 Task: Select Convenience. Add to cart, from Total Wine & More for 2233 Arbour Crest Dr, Carrolton, Texas 75007, Cell Number 8177146937, following items : Karbach Free and Easy Non- Alc IPA Can  - 2,_x000D_
Old Forester 86 - 1
Action: Mouse moved to (324, 128)
Screenshot: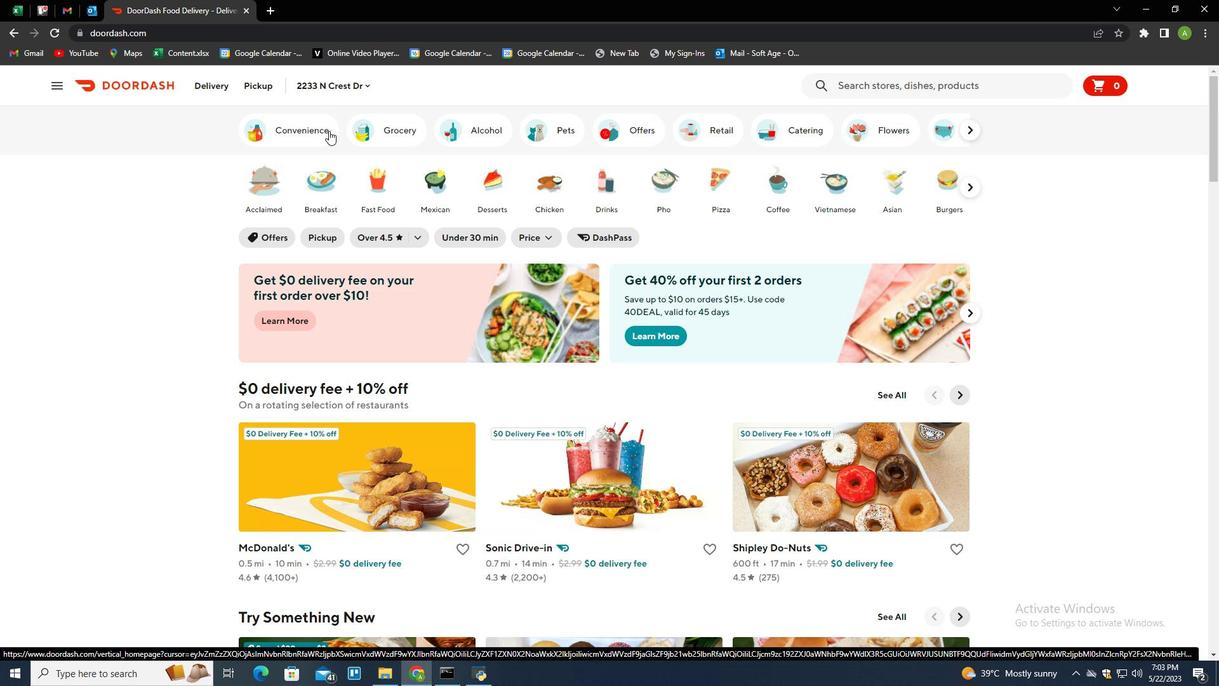
Action: Mouse pressed left at (324, 128)
Screenshot: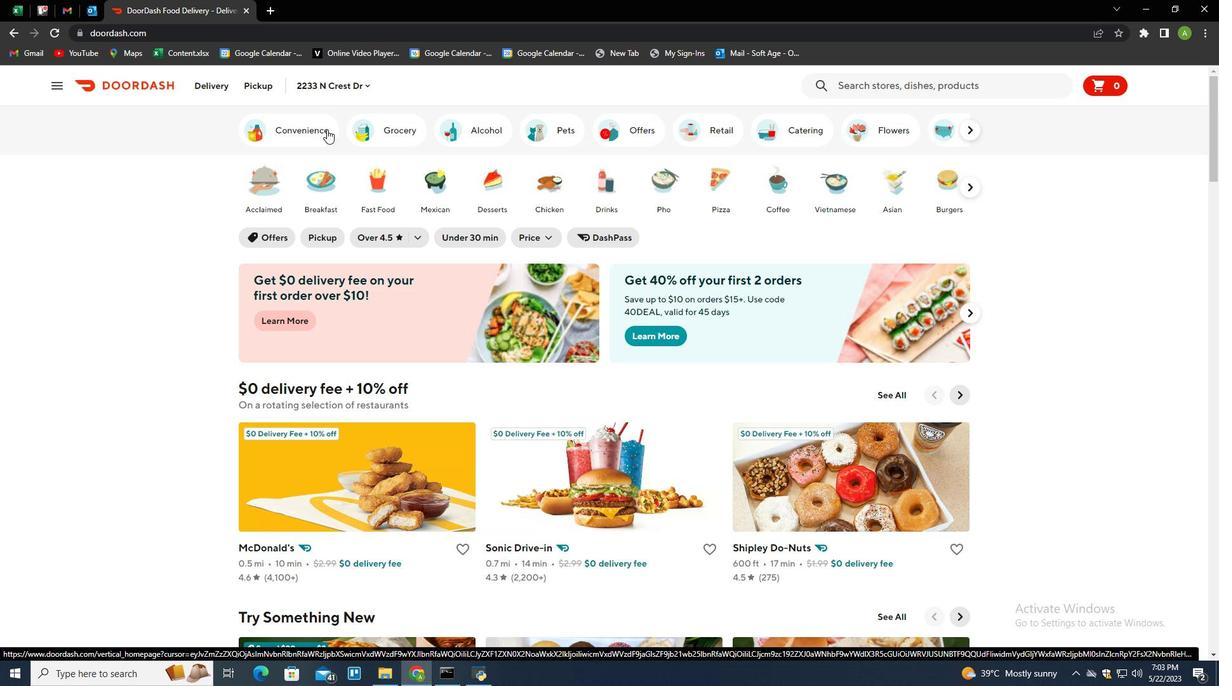 
Action: Mouse moved to (590, 570)
Screenshot: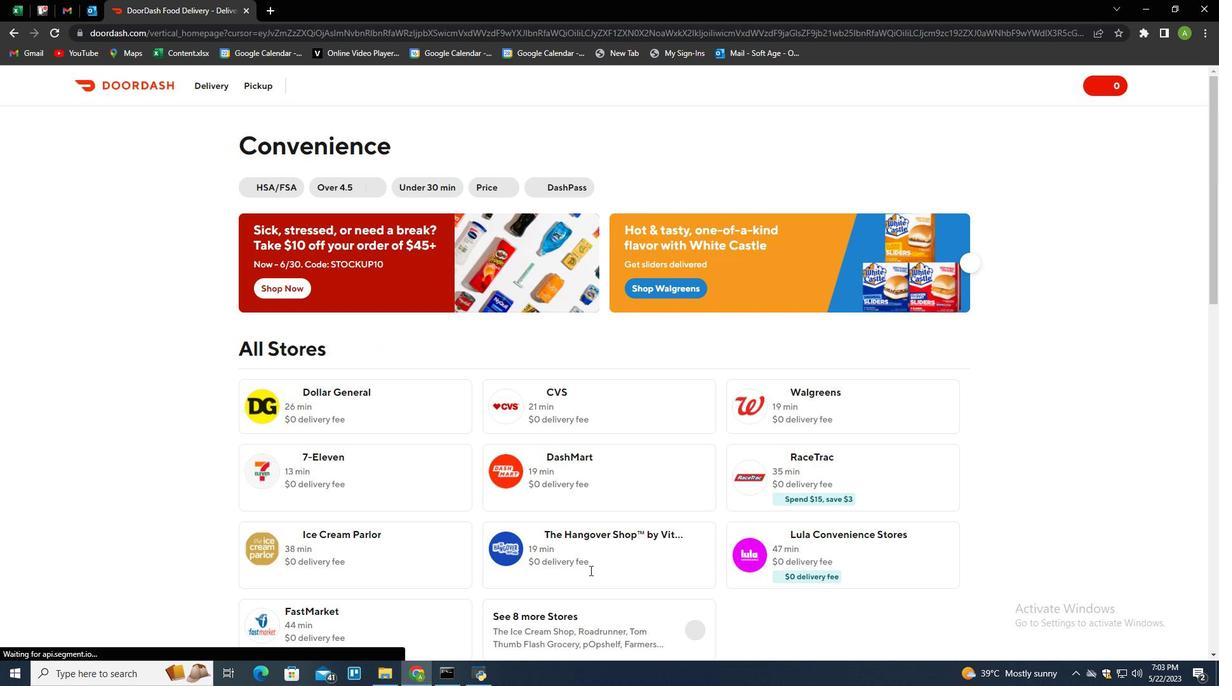 
Action: Mouse scrolled (590, 569) with delta (0, 0)
Screenshot: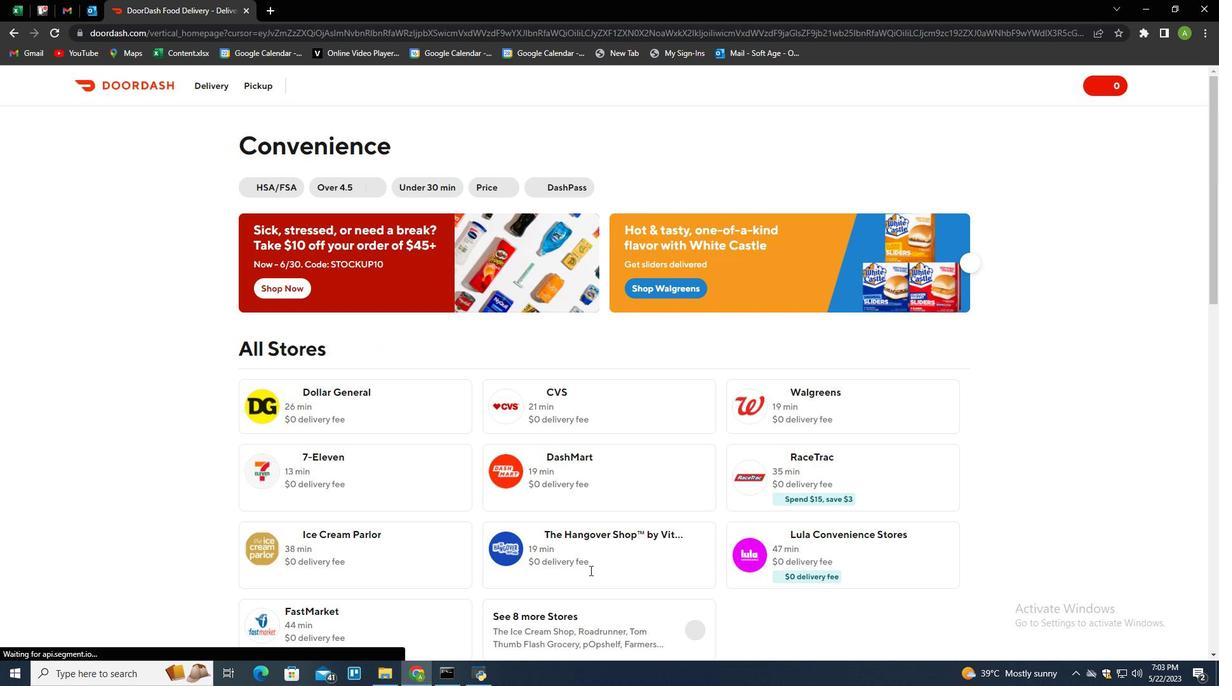 
Action: Mouse moved to (696, 564)
Screenshot: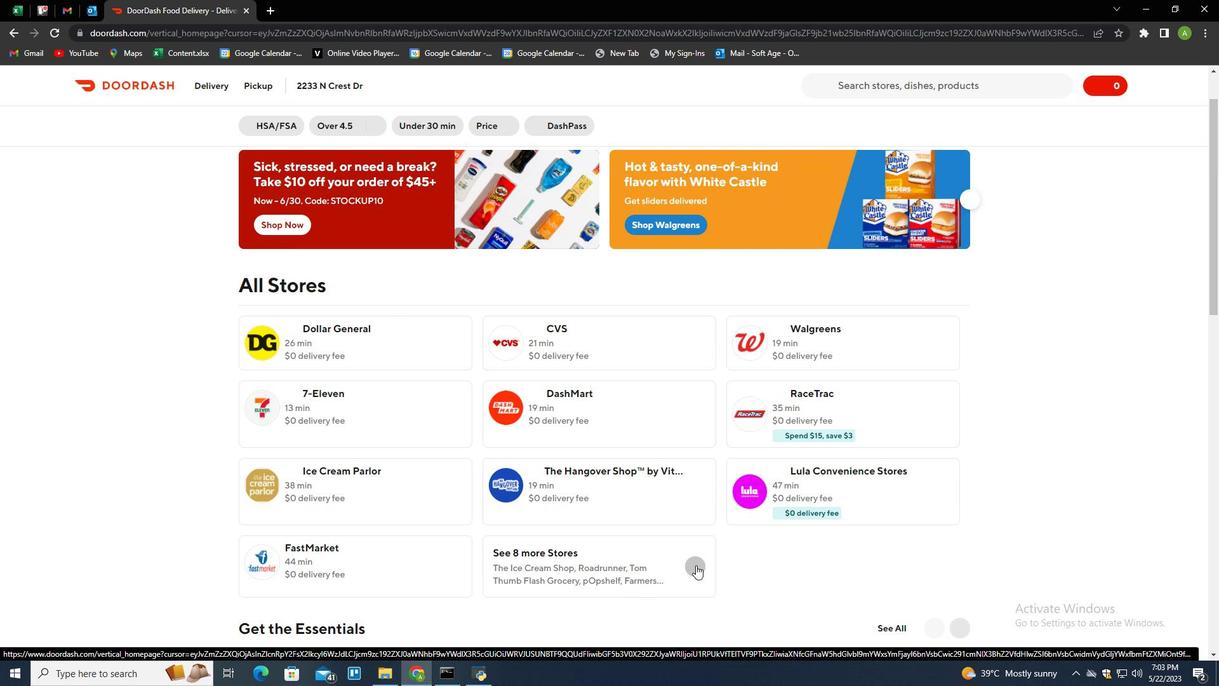 
Action: Mouse pressed left at (696, 564)
Screenshot: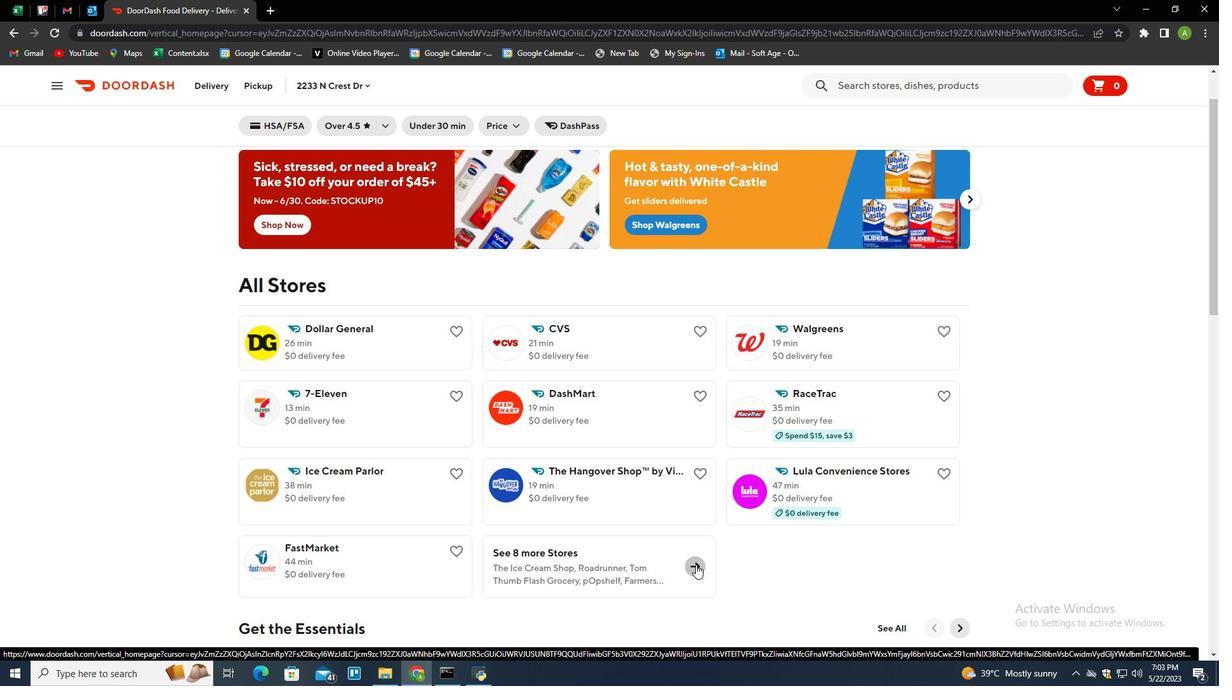 
Action: Mouse moved to (398, 548)
Screenshot: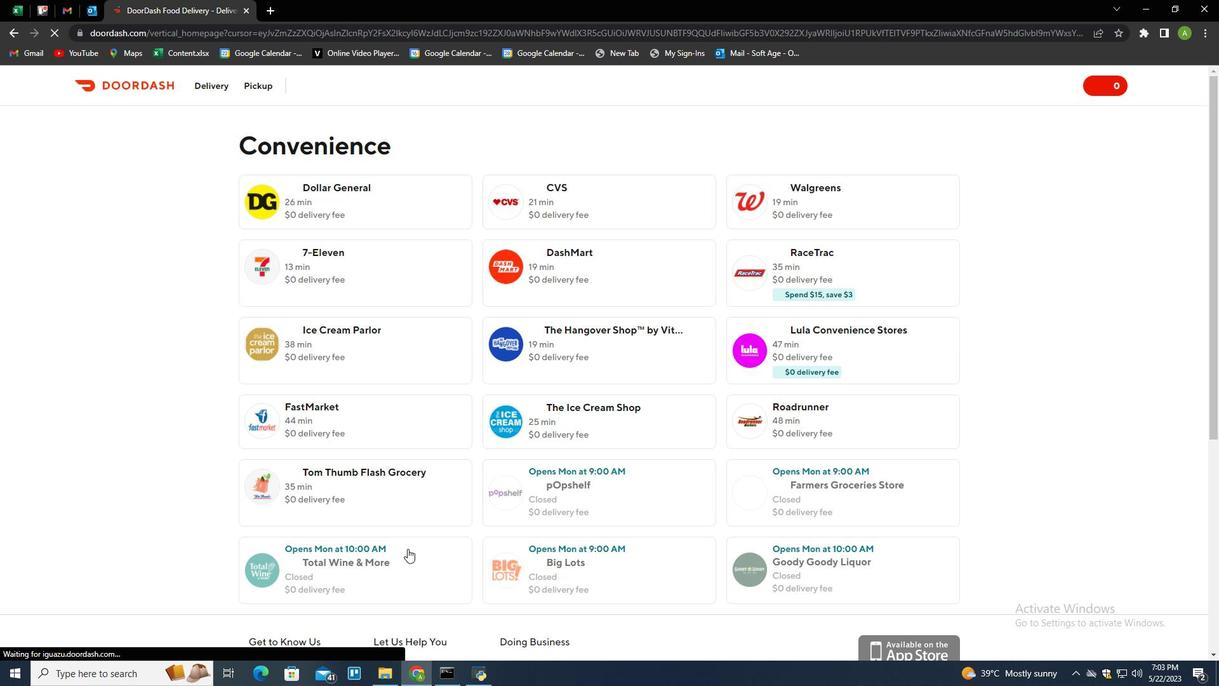 
Action: Mouse pressed left at (398, 548)
Screenshot: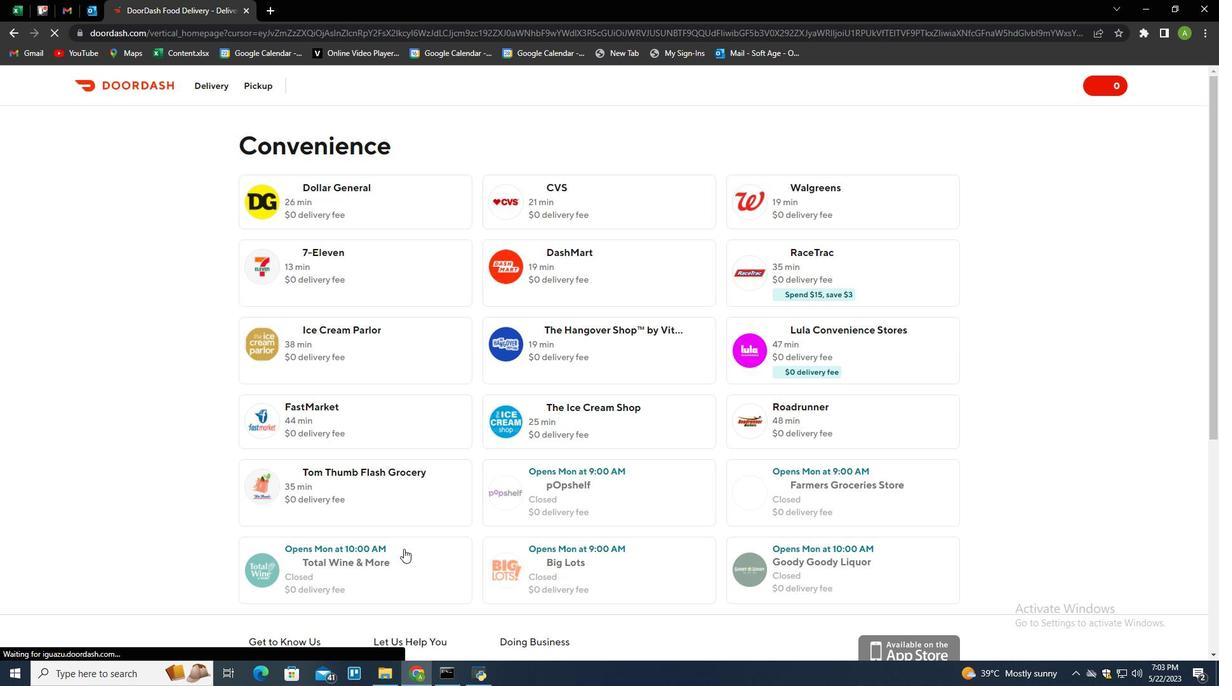 
Action: Mouse moved to (236, 81)
Screenshot: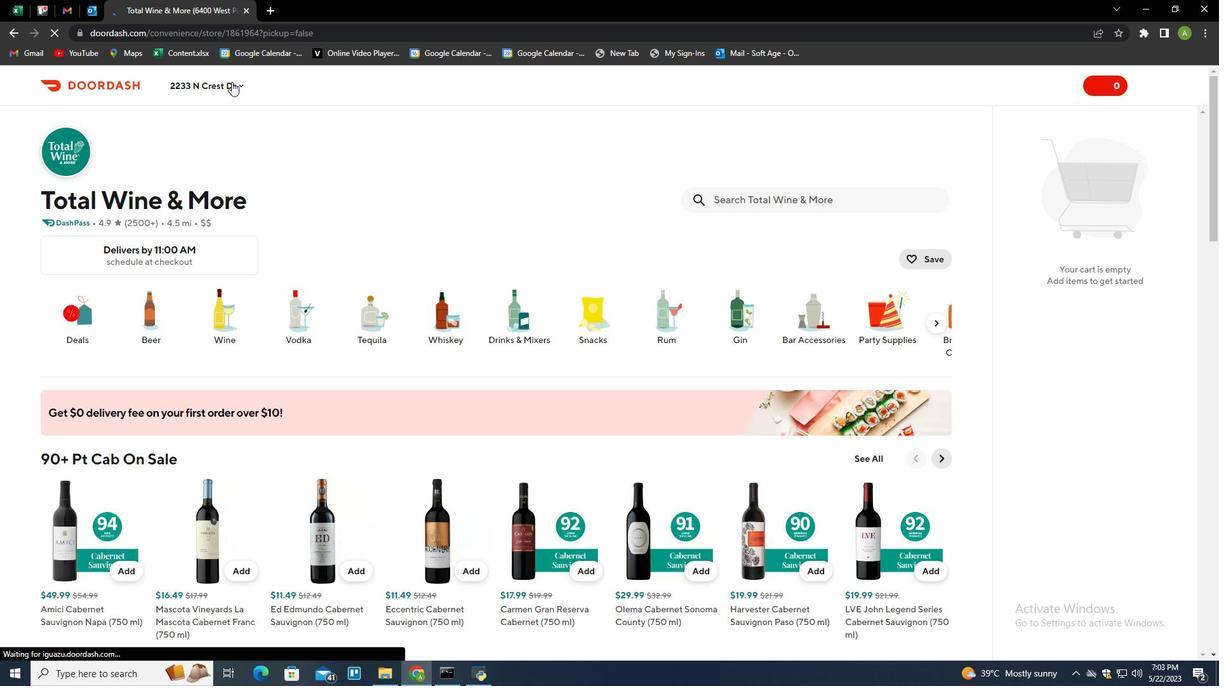 
Action: Mouse pressed left at (236, 81)
Screenshot: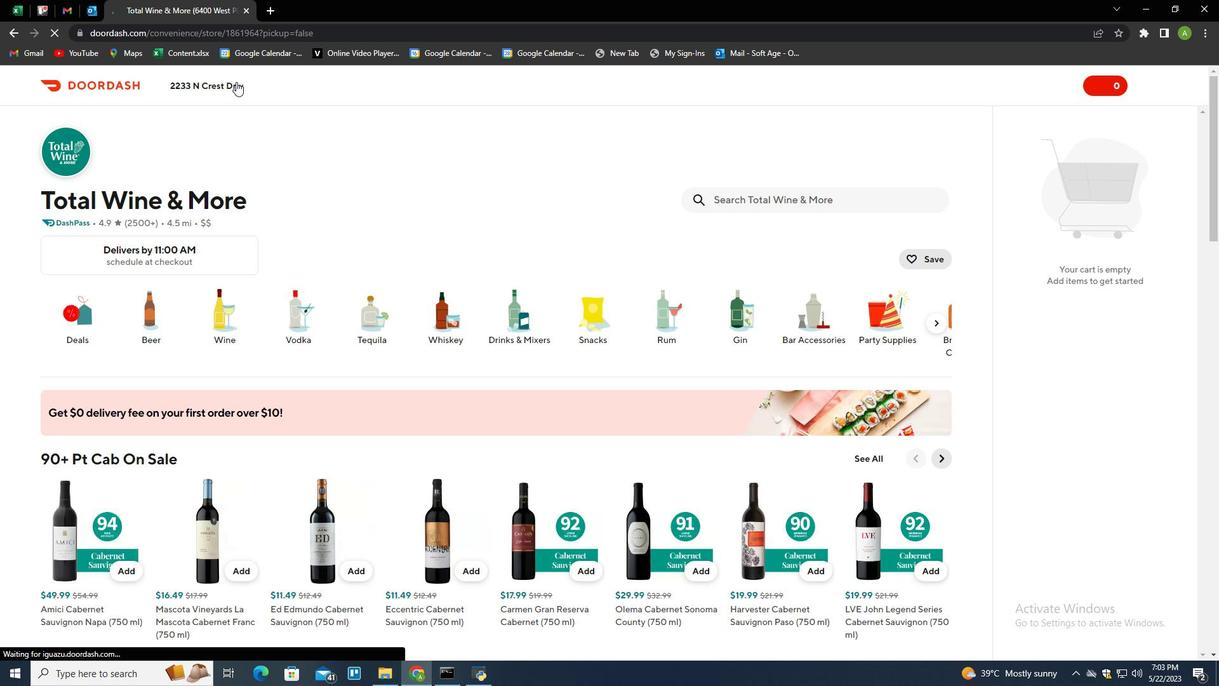 
Action: Mouse moved to (272, 137)
Screenshot: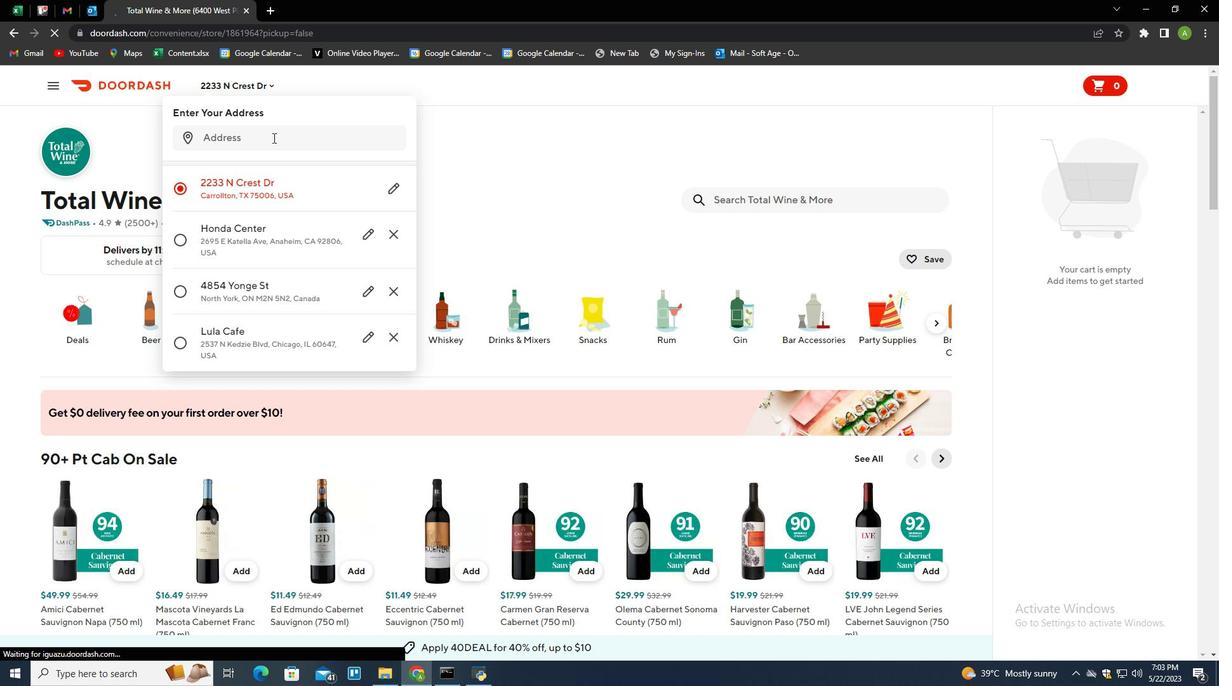 
Action: Mouse pressed left at (272, 137)
Screenshot: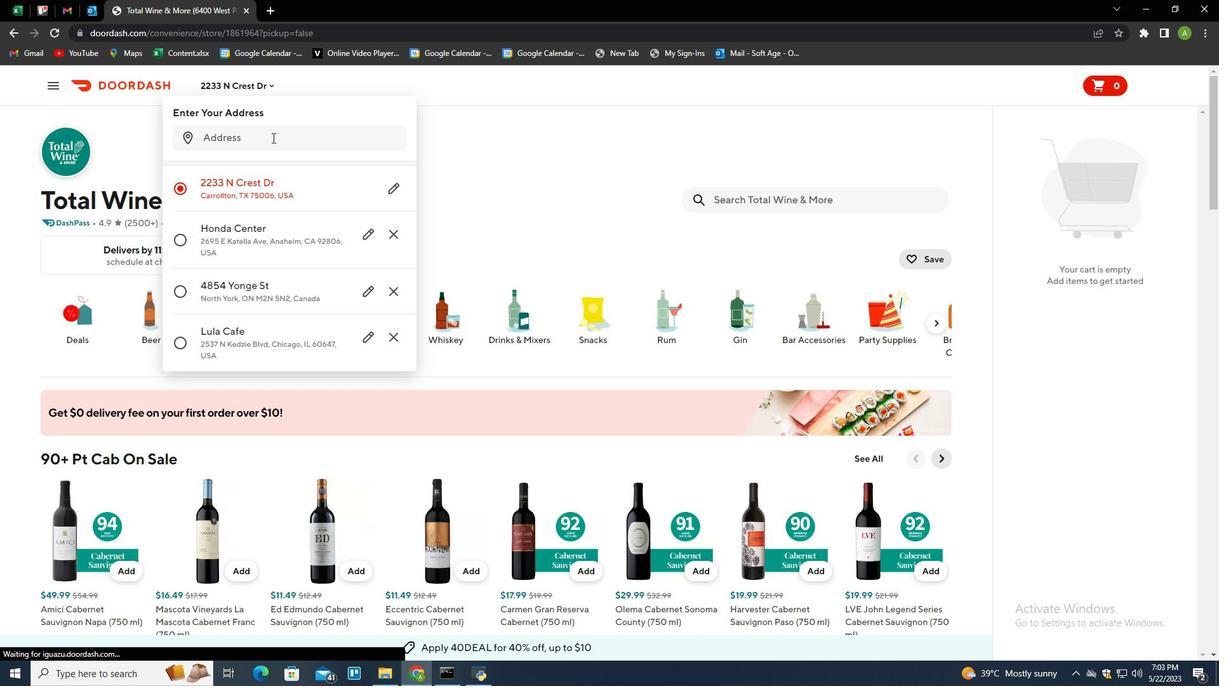 
Action: Key pressed 2233<Key.space>arbour<Key.space>crest<Key.space>dr,<Key.space>carrolton<Key.space><Key.backspace>,<Key.space>texas<Key.space>75007<Key.enter>
Screenshot: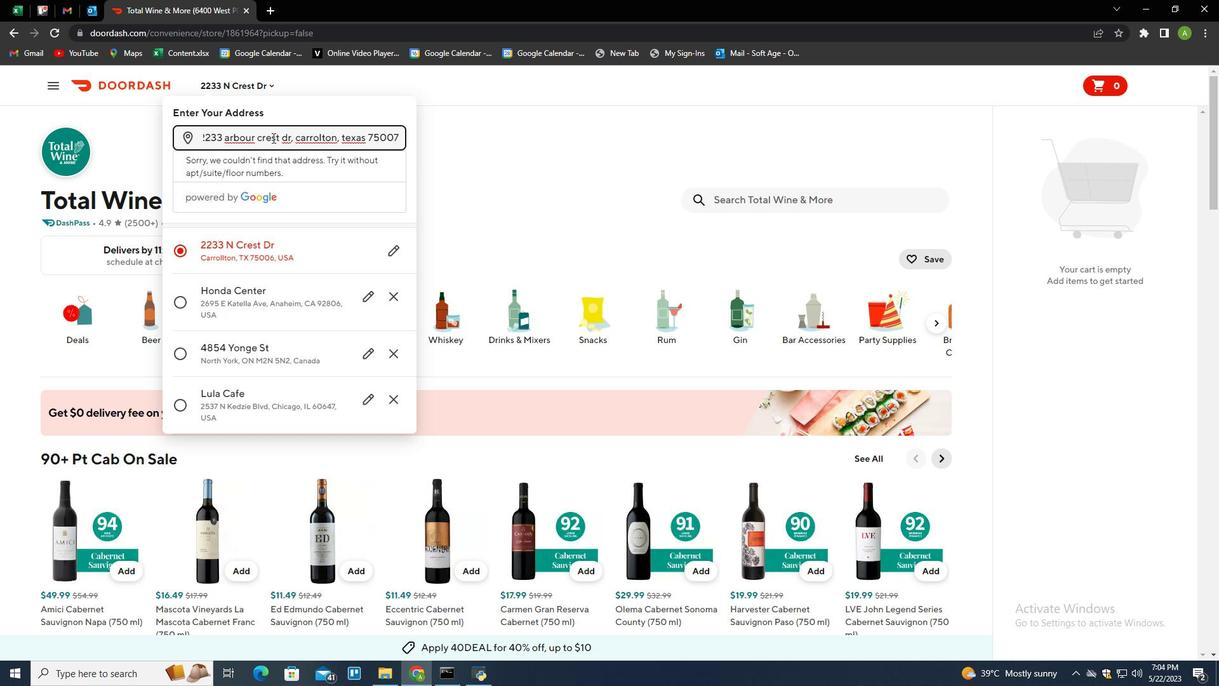 
Action: Mouse moved to (363, 520)
Screenshot: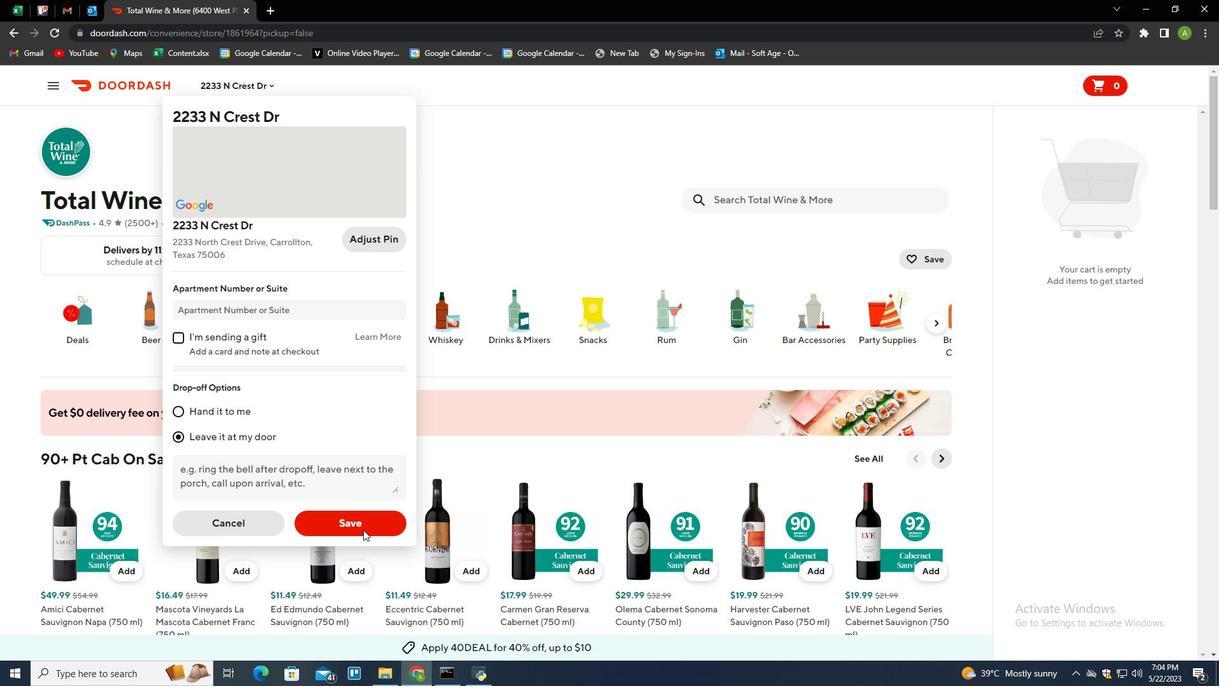 
Action: Mouse pressed left at (363, 520)
Screenshot: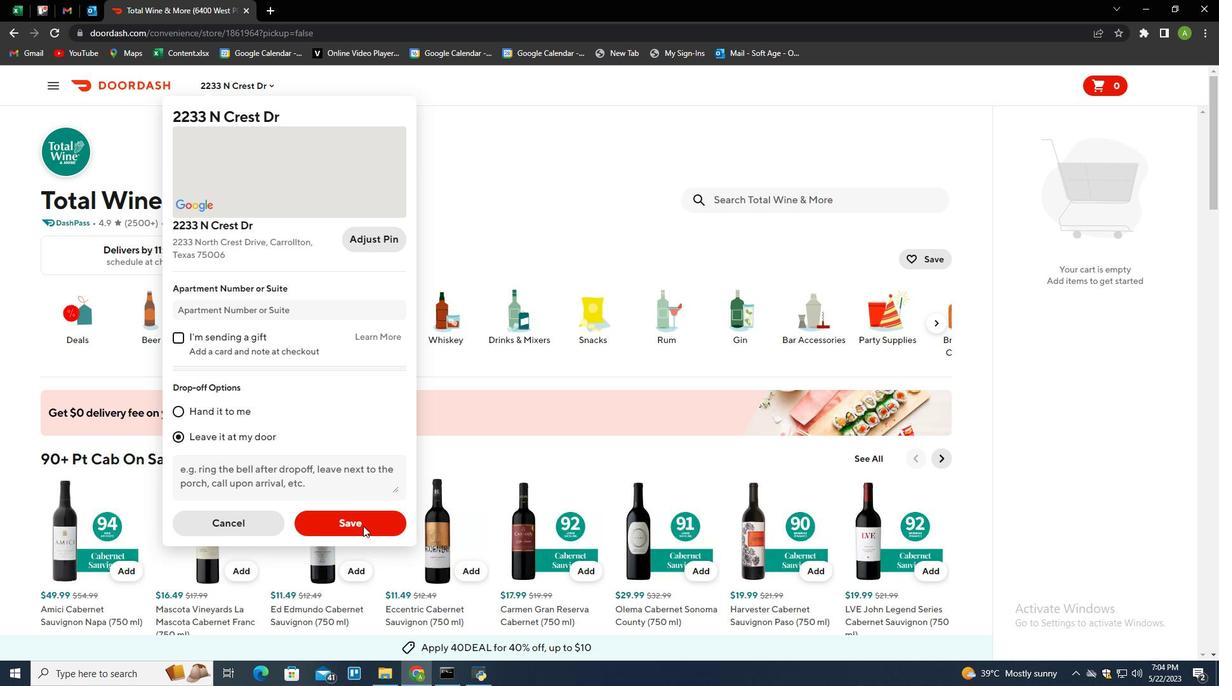 
Action: Mouse moved to (743, 200)
Screenshot: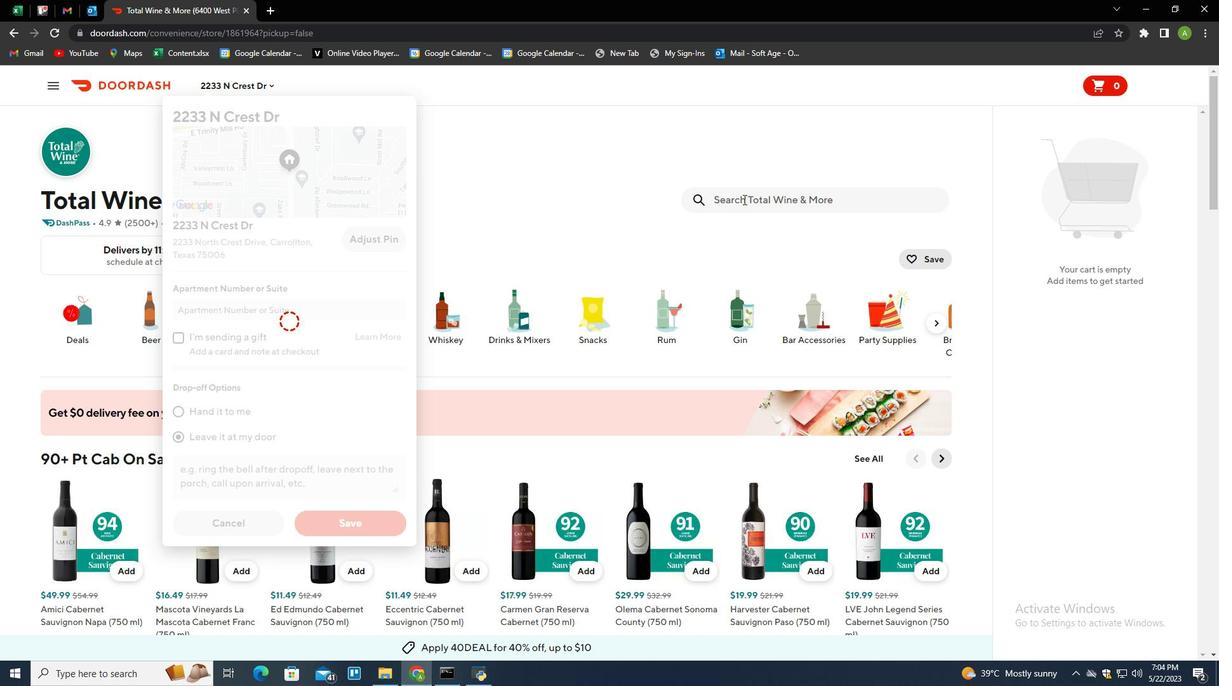 
Action: Mouse pressed left at (743, 200)
Screenshot: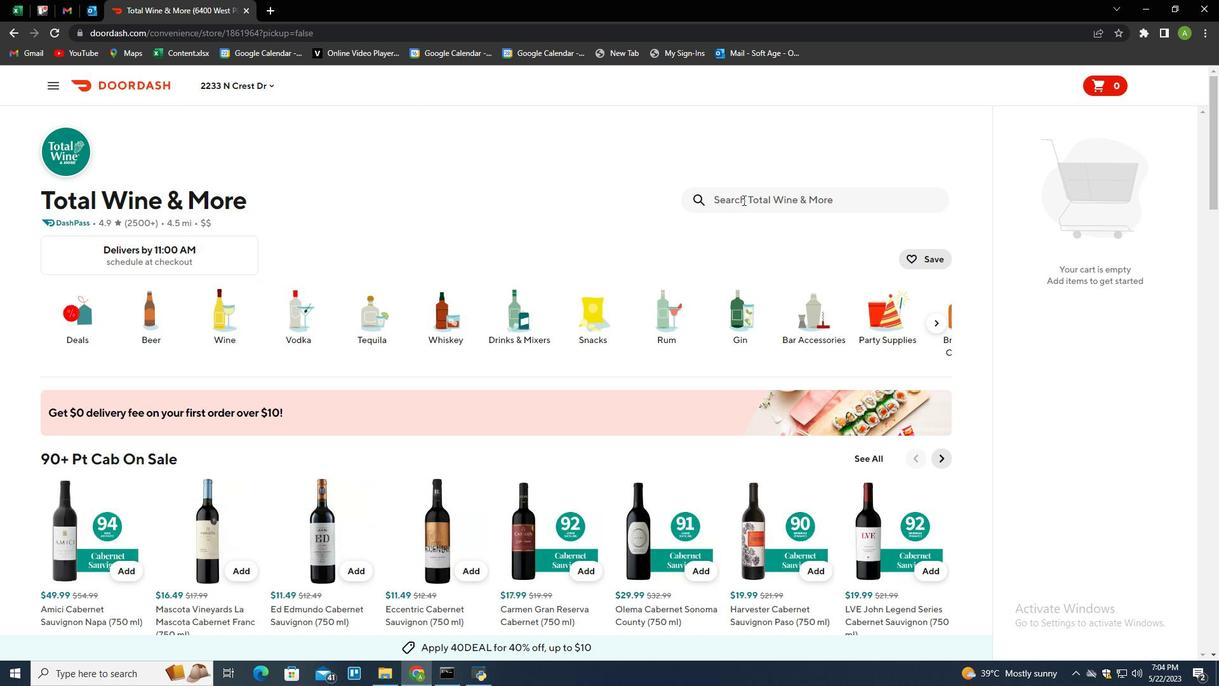 
Action: Key pressed karbach<Key.space>free<Key.space>and<Key.space>easy<Key.space>non<Key.space><Key.backspace>-alc<Key.space>ipa<Key.space>can<Key.enter>
Screenshot: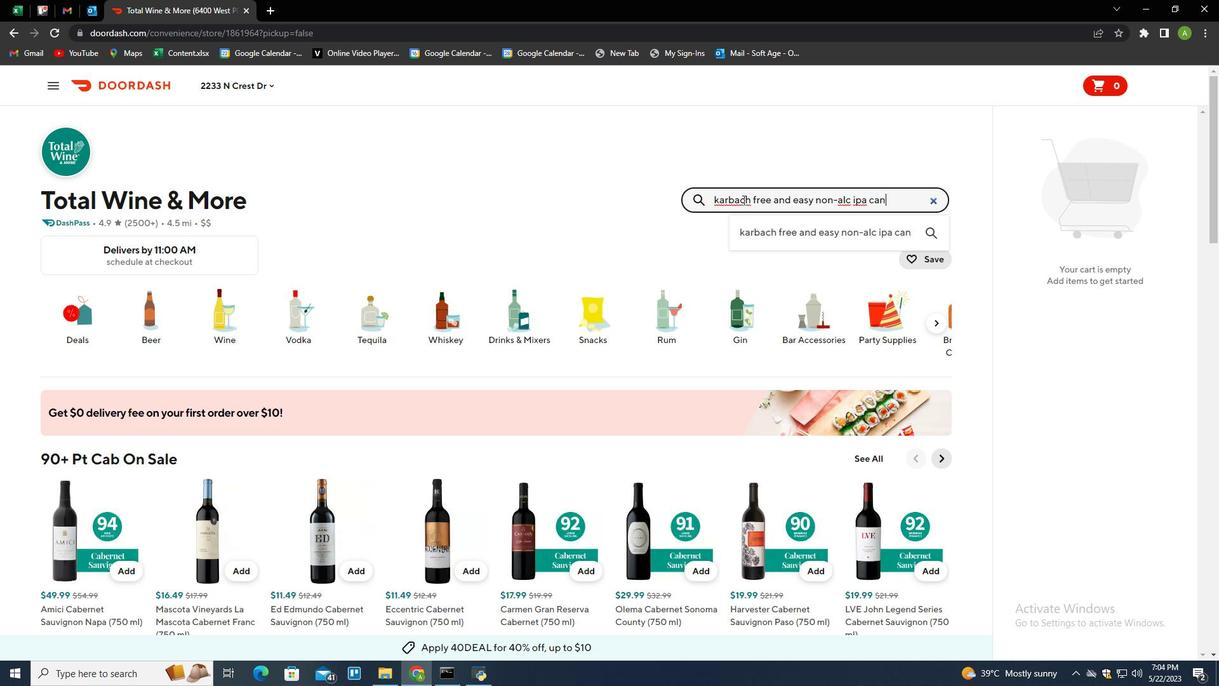 
Action: Mouse moved to (113, 330)
Screenshot: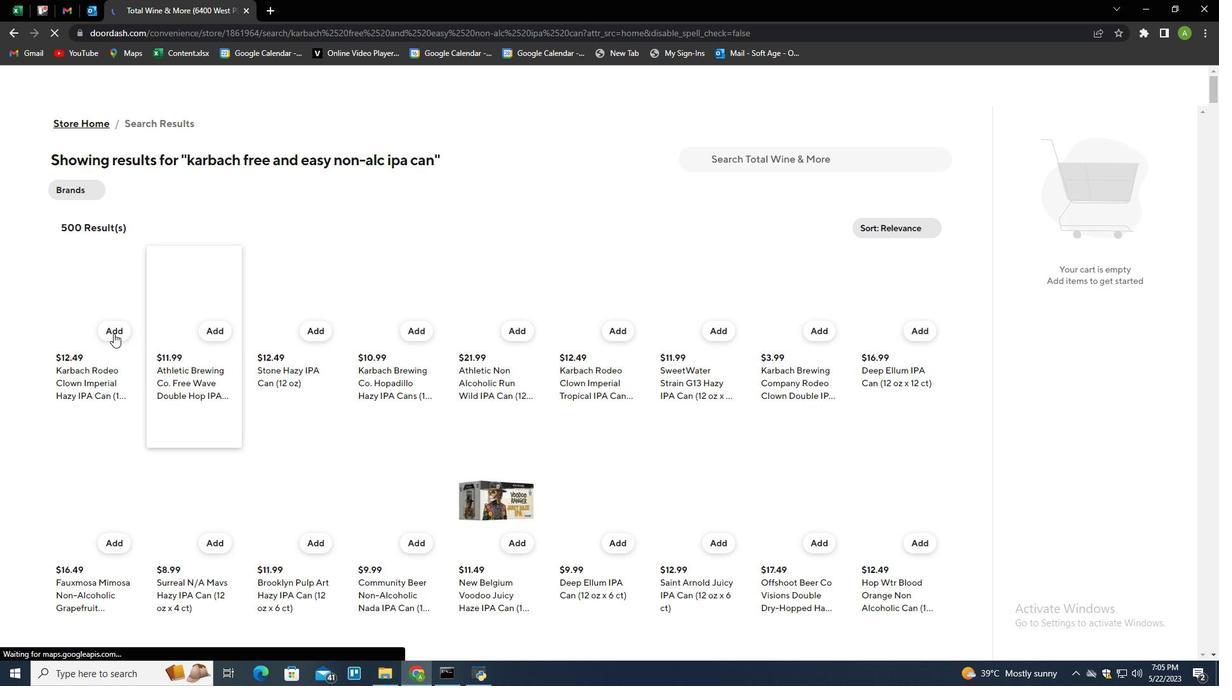 
Action: Mouse pressed left at (113, 330)
Screenshot: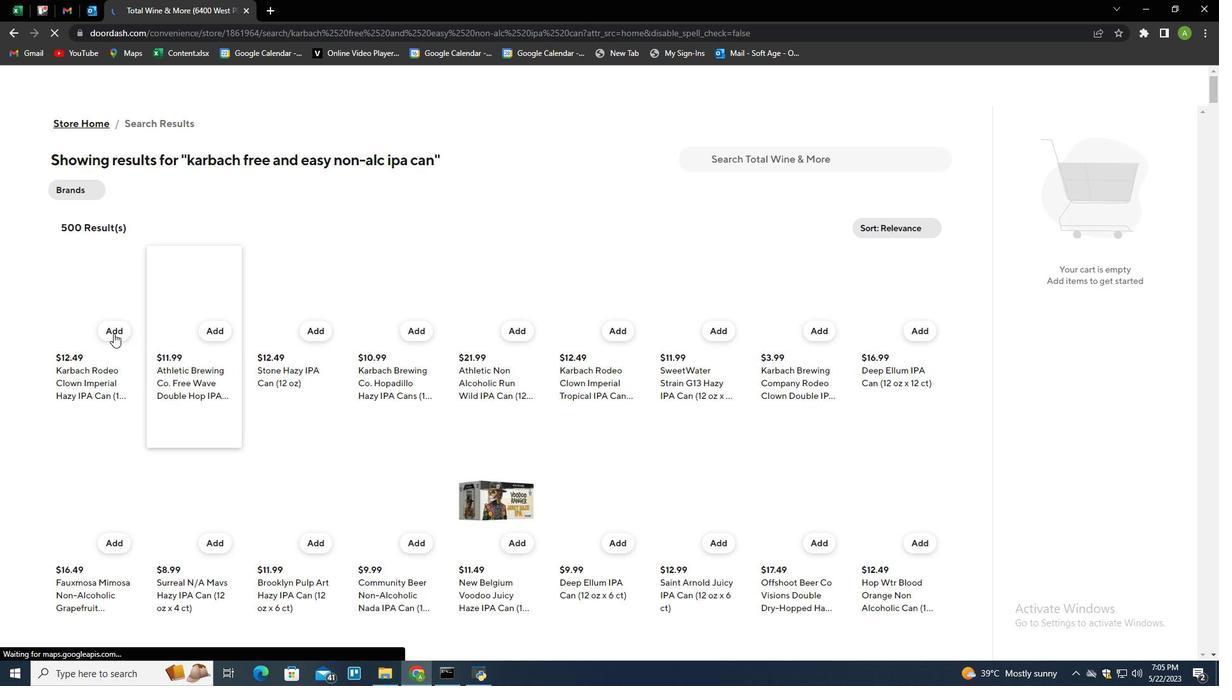 
Action: Mouse moved to (1174, 220)
Screenshot: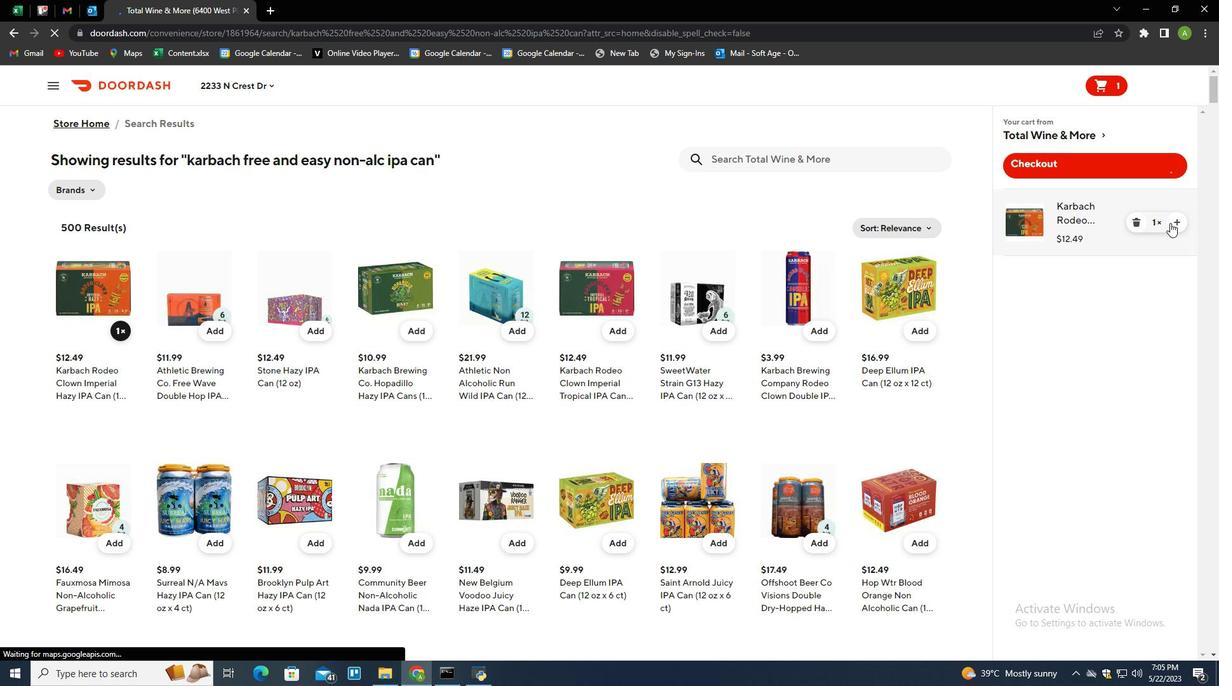 
Action: Mouse pressed left at (1174, 220)
Screenshot: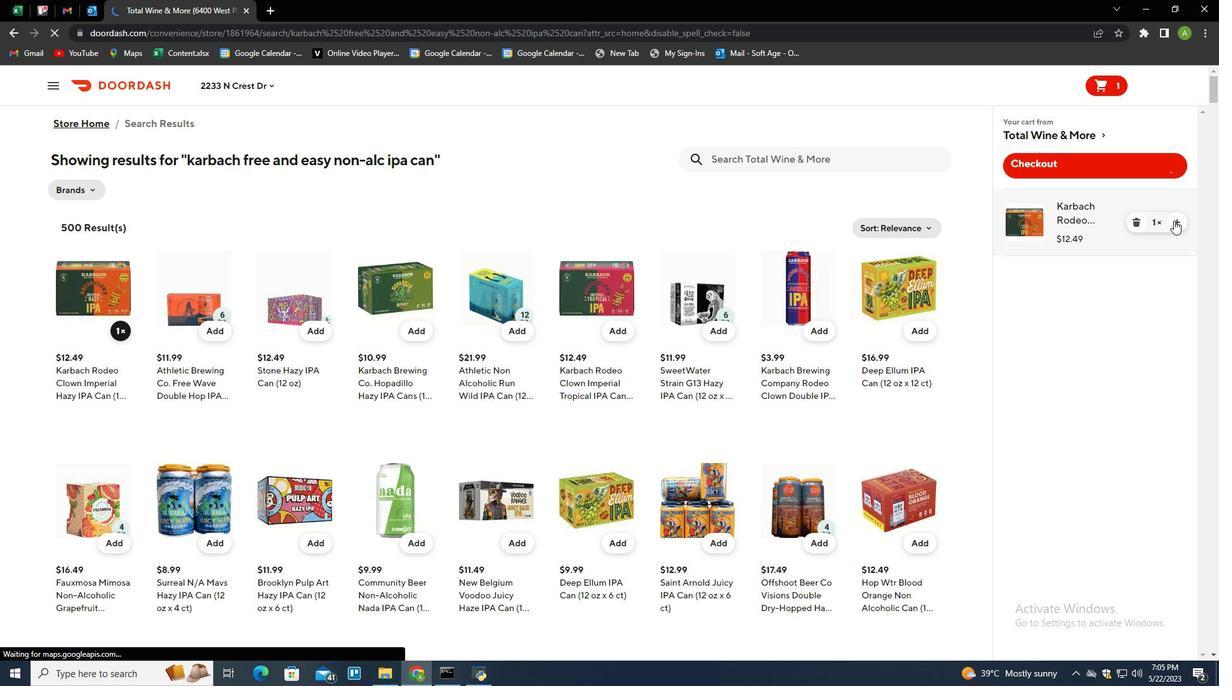 
Action: Mouse moved to (750, 151)
Screenshot: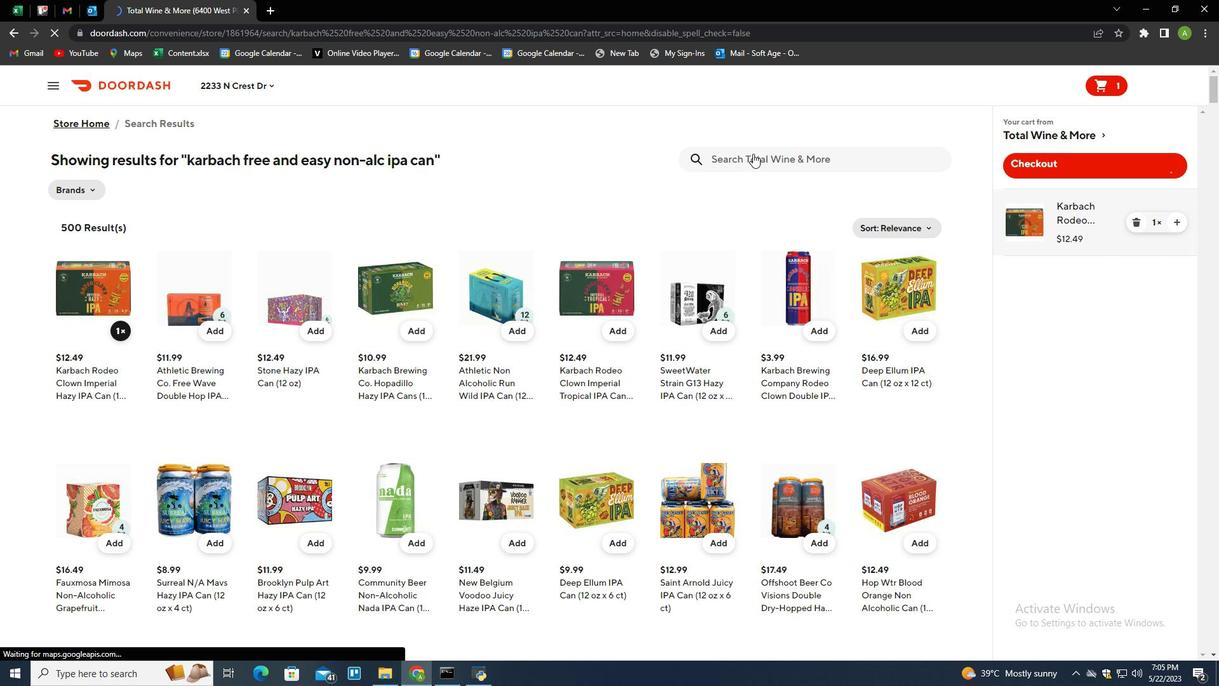 
Action: Mouse pressed left at (750, 151)
Screenshot: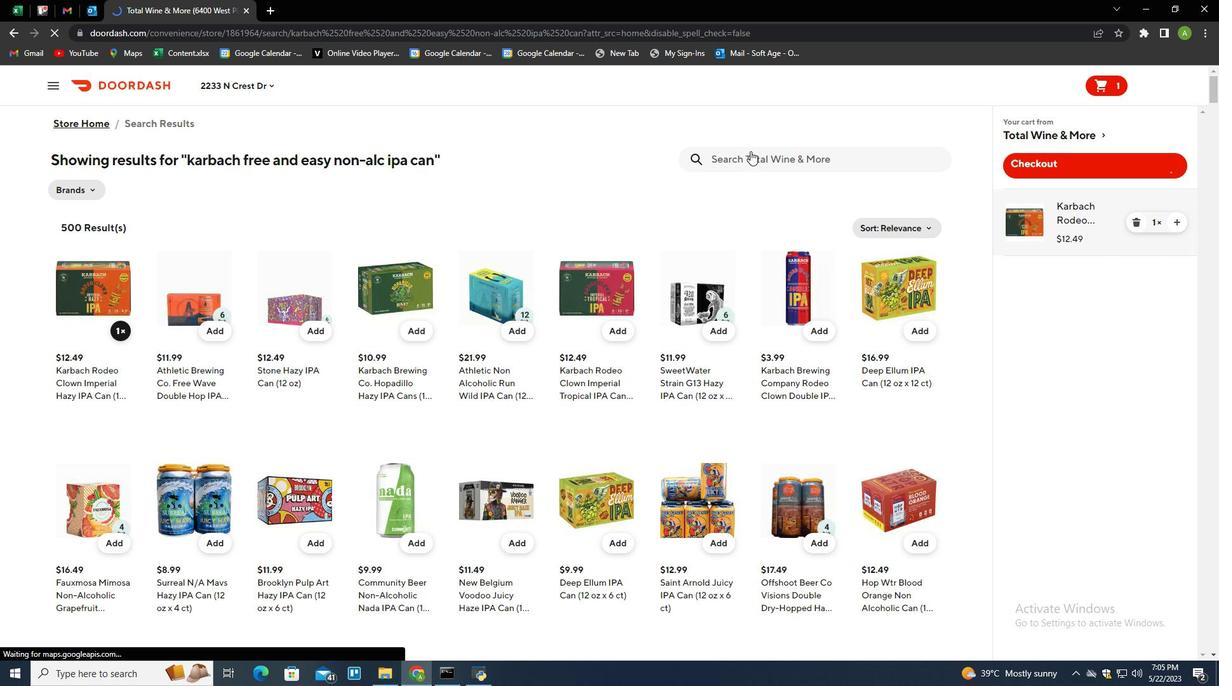 
Action: Key pressed ols<Key.backspace>d<Key.space>forester<Key.space>86
Screenshot: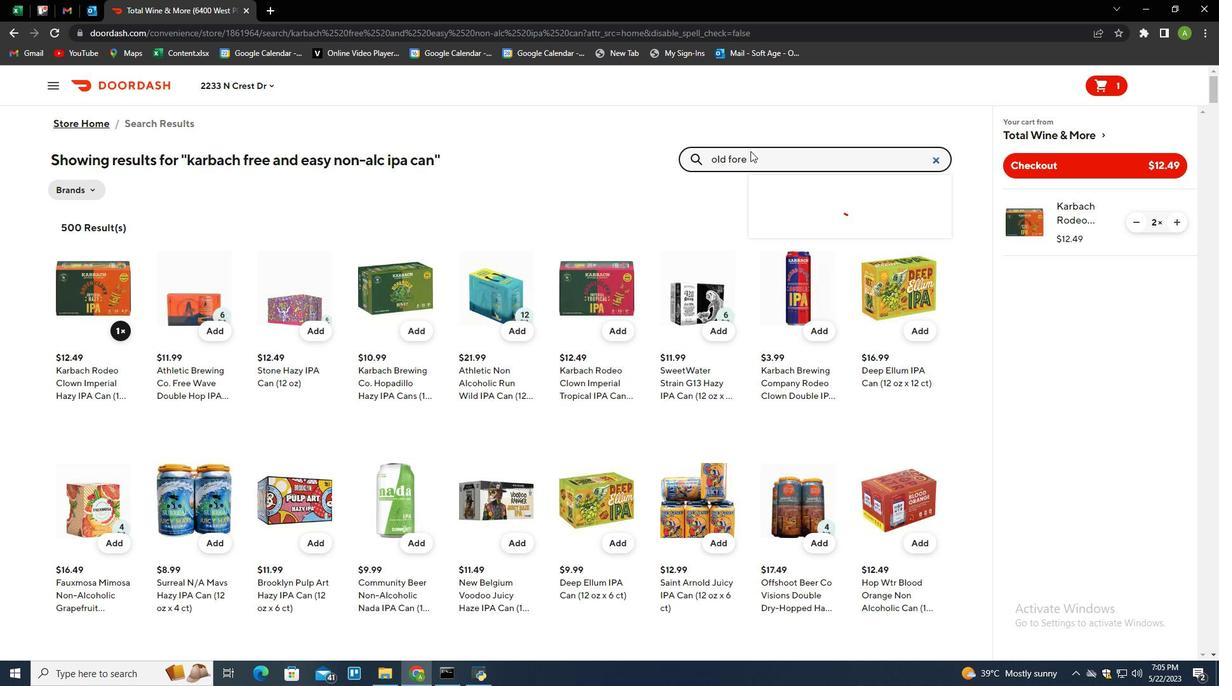 
Action: Mouse moved to (772, 145)
Screenshot: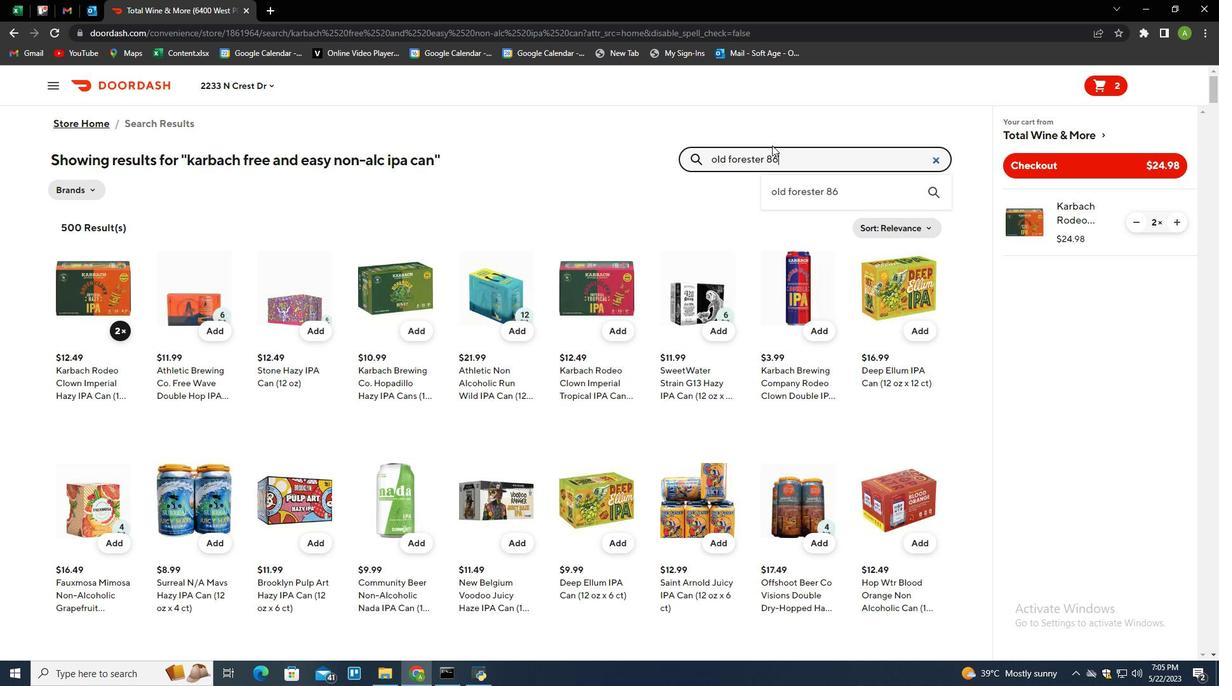
Action: Key pressed <Key.enter>
Screenshot: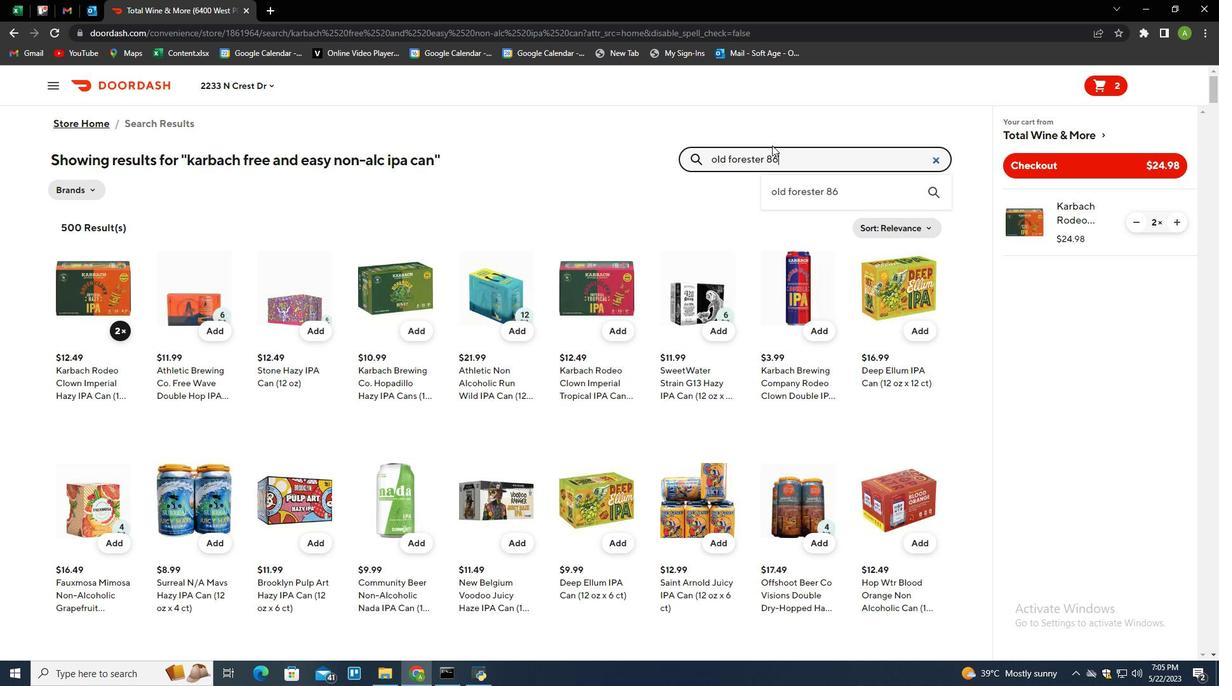 
Action: Mouse moved to (111, 331)
Screenshot: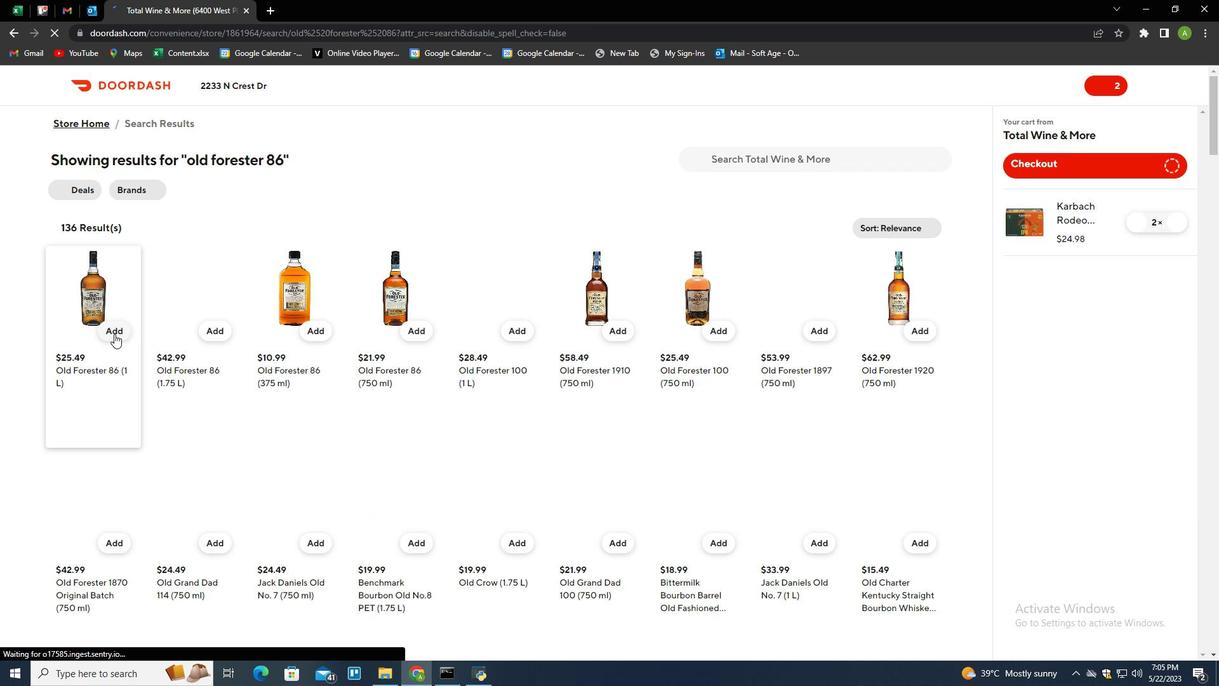 
Action: Mouse pressed left at (111, 331)
Screenshot: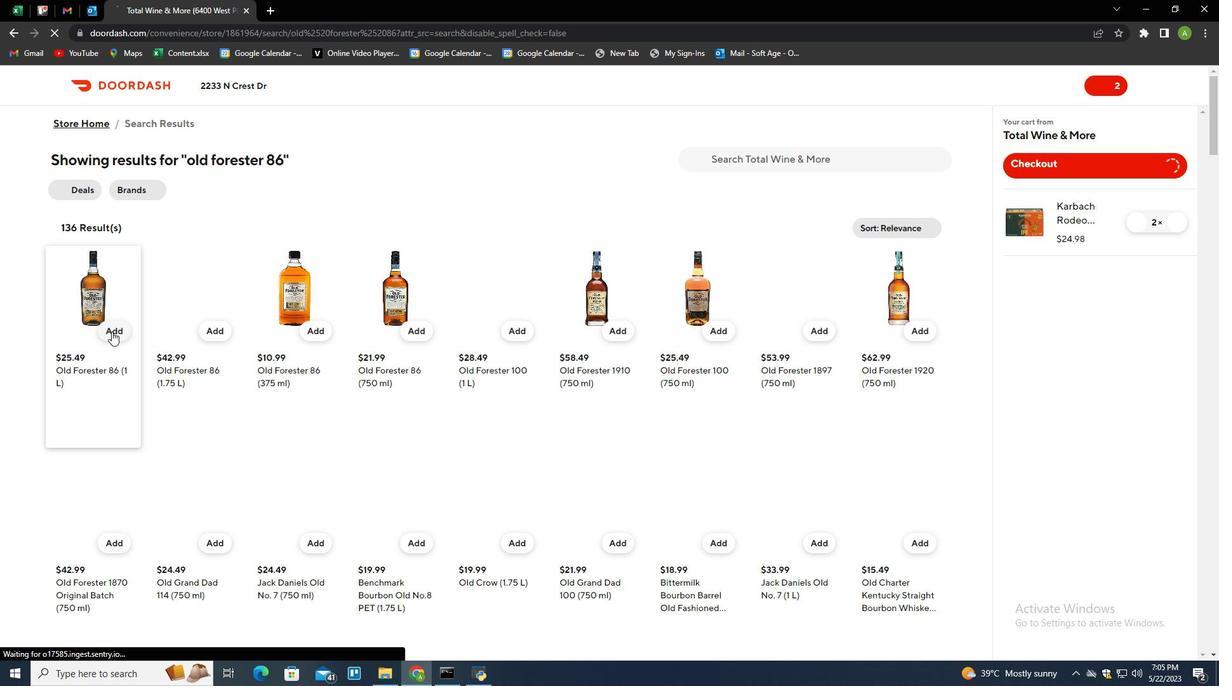 
Action: Mouse moved to (1032, 160)
Screenshot: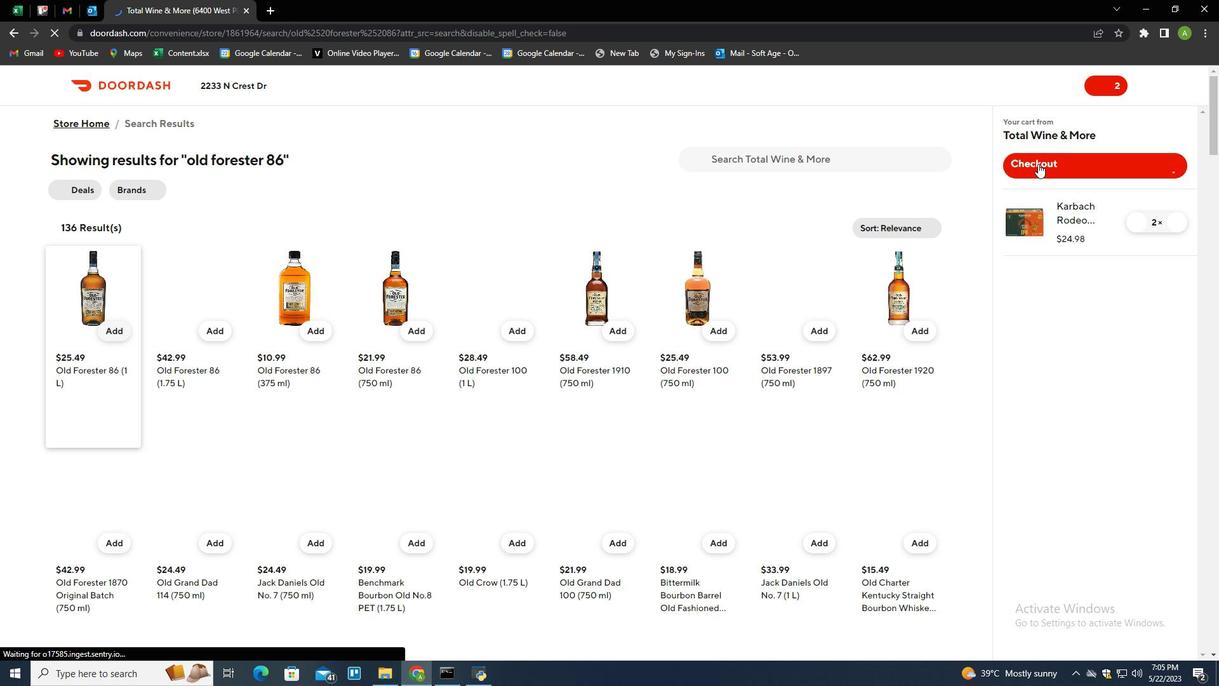 
Action: Mouse pressed left at (1032, 160)
Screenshot: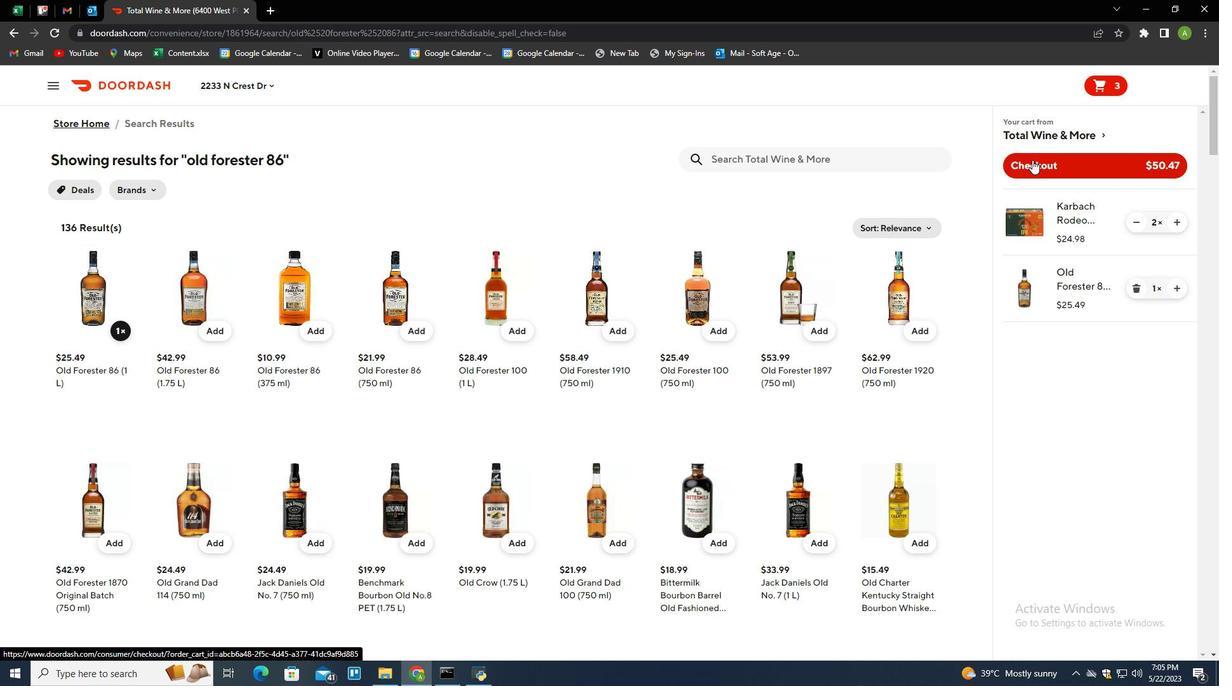 
